 Task: Create a blank project AgileFrame with privacy Public and default view as List and in the team Taskers . Create three sections in the project as To-Do, Doing and Done
Action: Mouse moved to (90, 181)
Screenshot: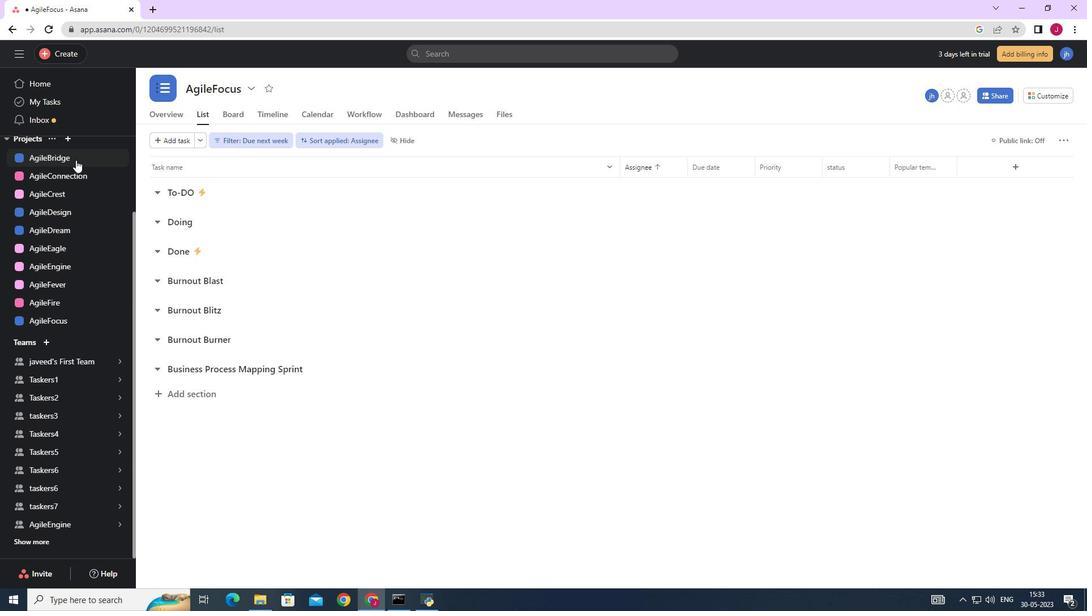 
Action: Mouse scrolled (90, 181) with delta (0, 0)
Screenshot: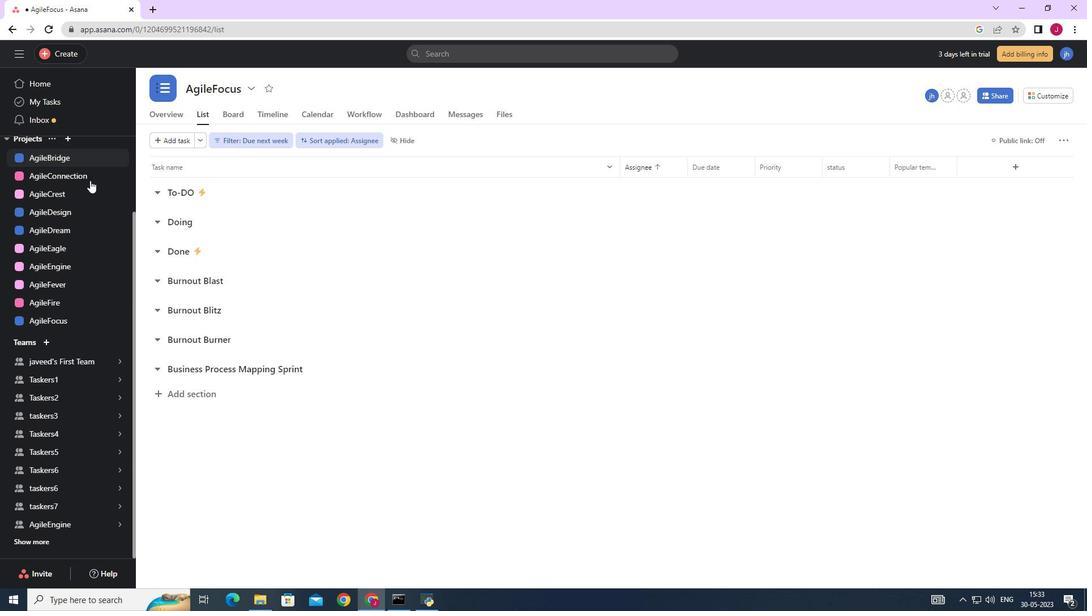 
Action: Mouse scrolled (90, 181) with delta (0, 0)
Screenshot: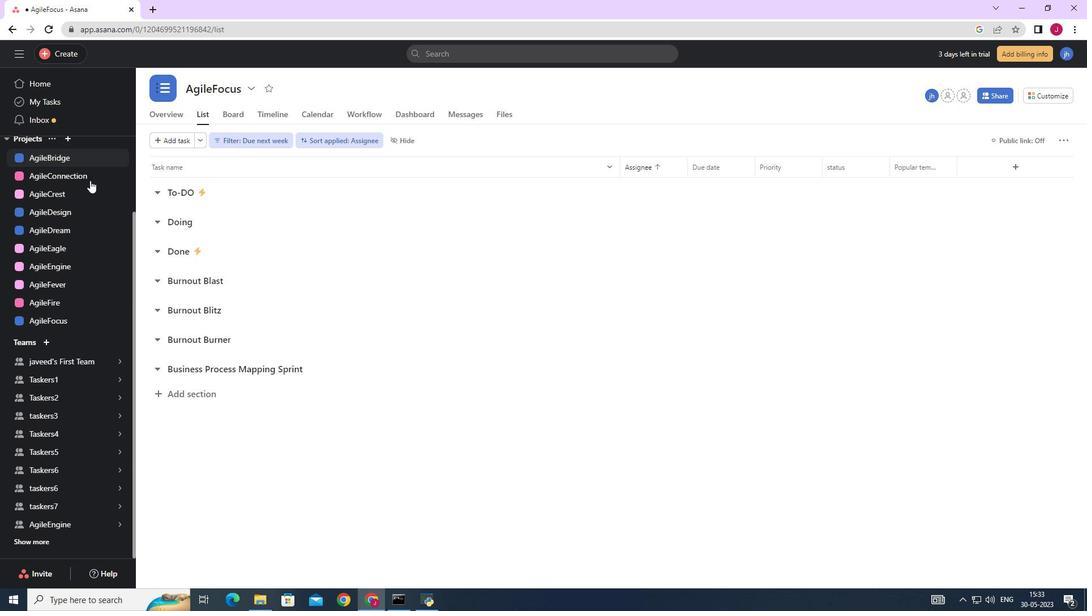 
Action: Mouse scrolled (90, 181) with delta (0, 0)
Screenshot: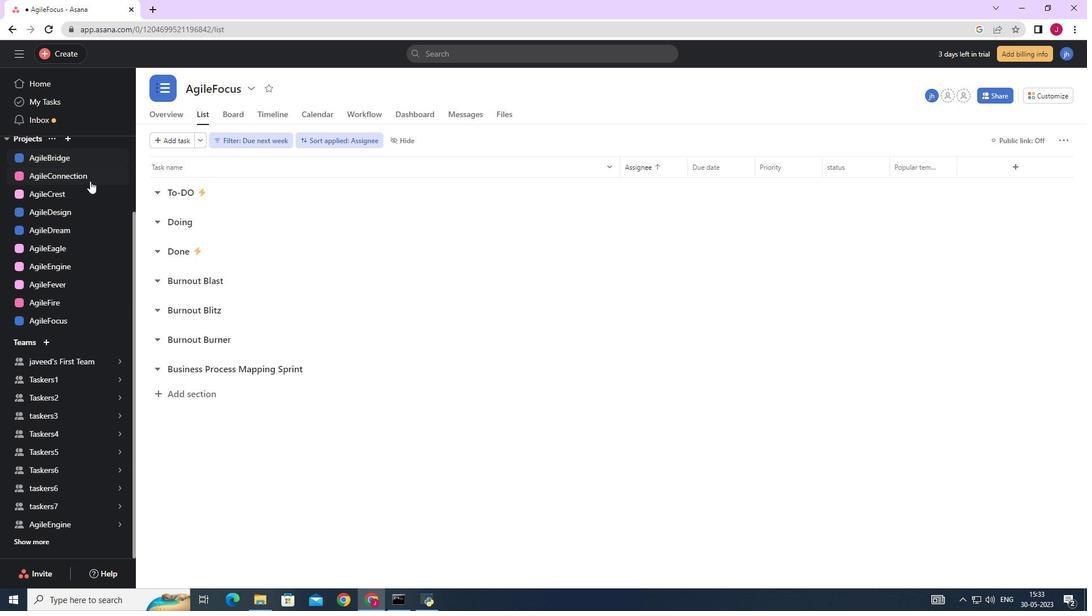 
Action: Mouse moved to (71, 236)
Screenshot: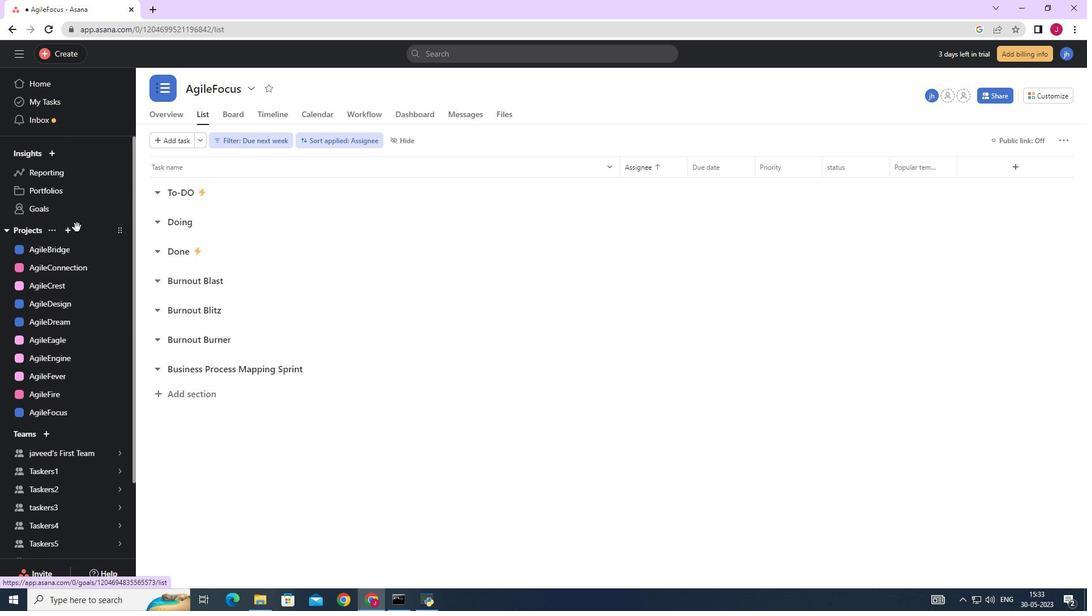 
Action: Mouse pressed left at (71, 236)
Screenshot: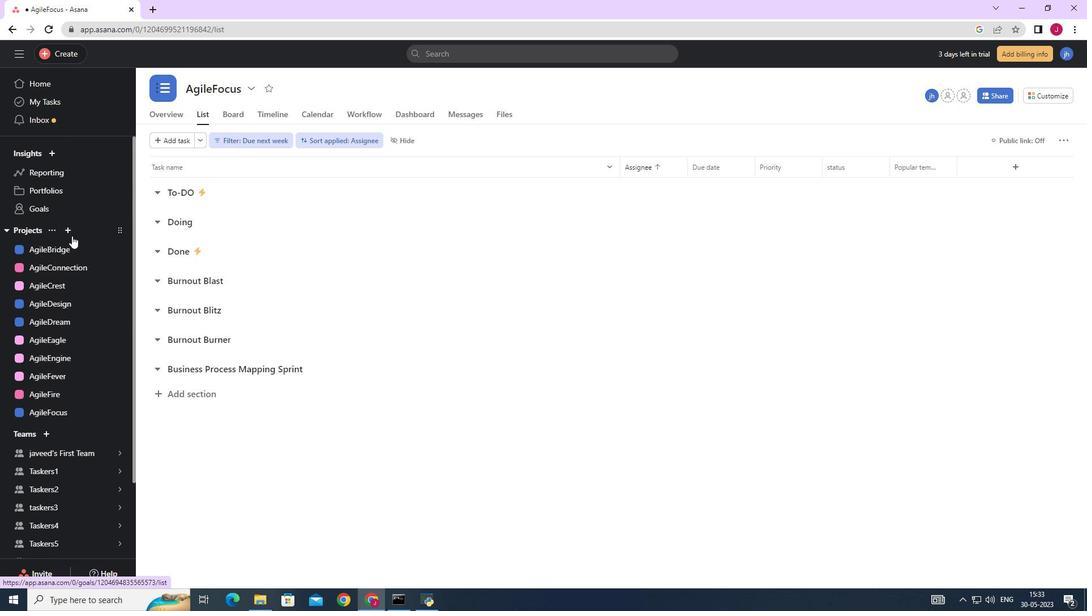 
Action: Mouse moved to (105, 252)
Screenshot: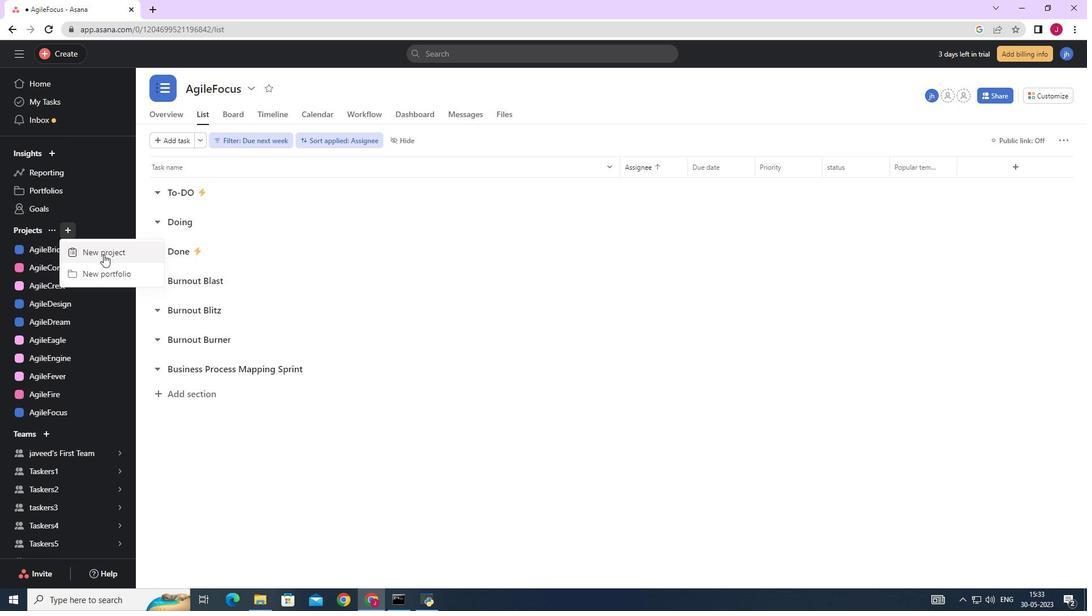 
Action: Mouse pressed left at (105, 252)
Screenshot: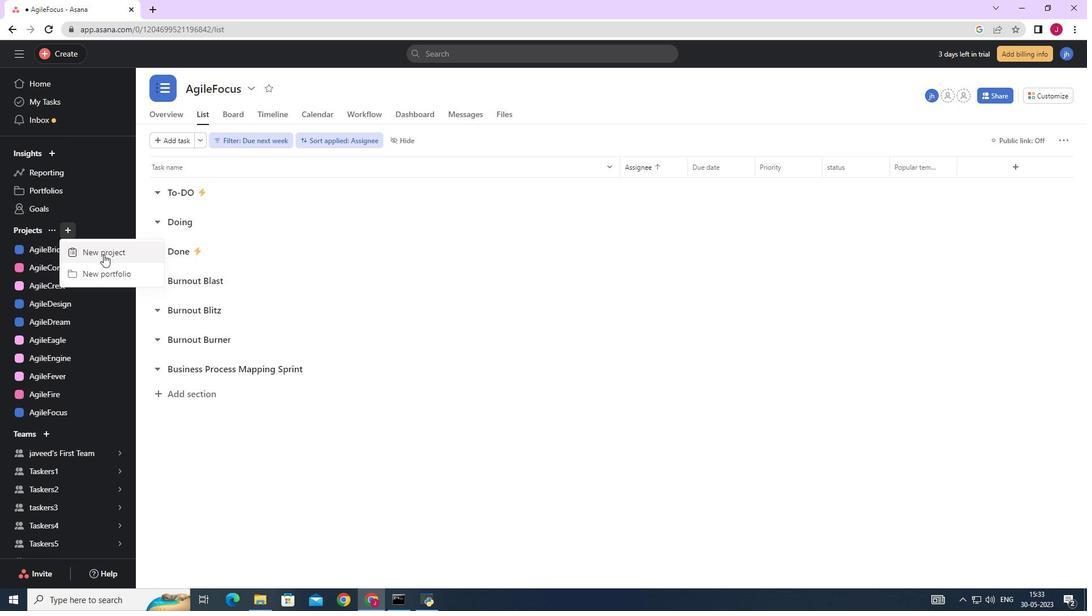 
Action: Mouse moved to (436, 243)
Screenshot: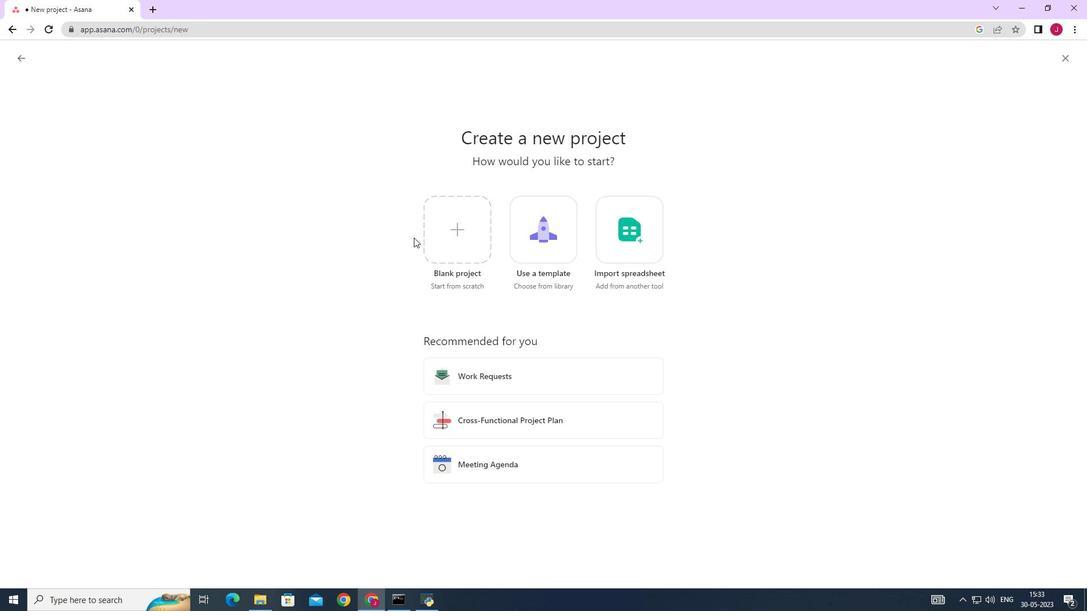 
Action: Mouse pressed left at (436, 243)
Screenshot: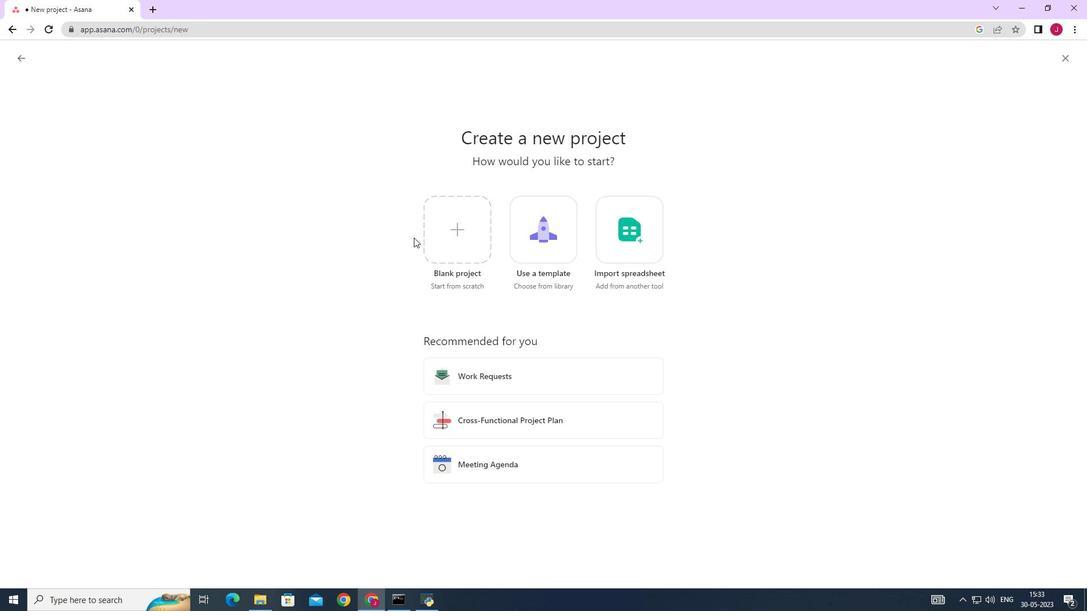 
Action: Mouse moved to (269, 147)
Screenshot: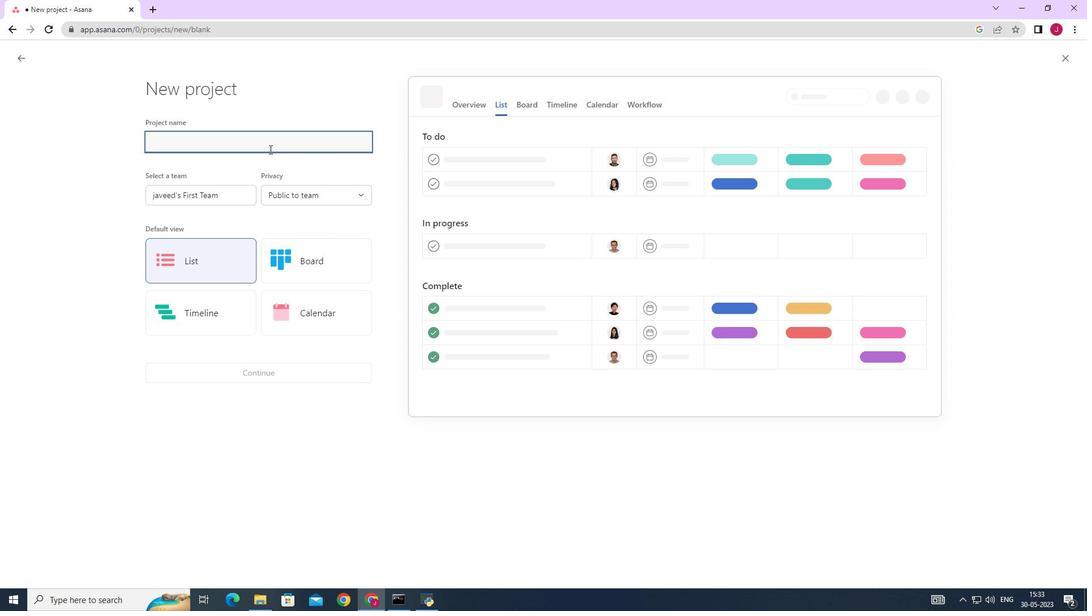 
Action: Mouse pressed left at (269, 147)
Screenshot: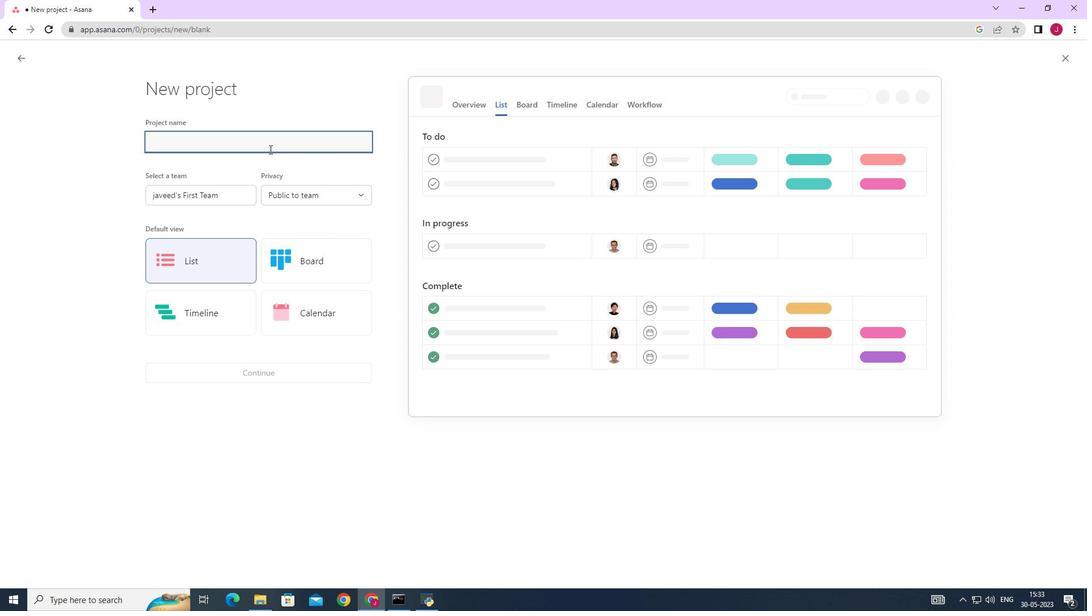 
Action: Key pressed <Key.caps_lock>A<Key.caps_lock>gile<Key.caps_lock>F<Key.caps_lock>rame
Screenshot: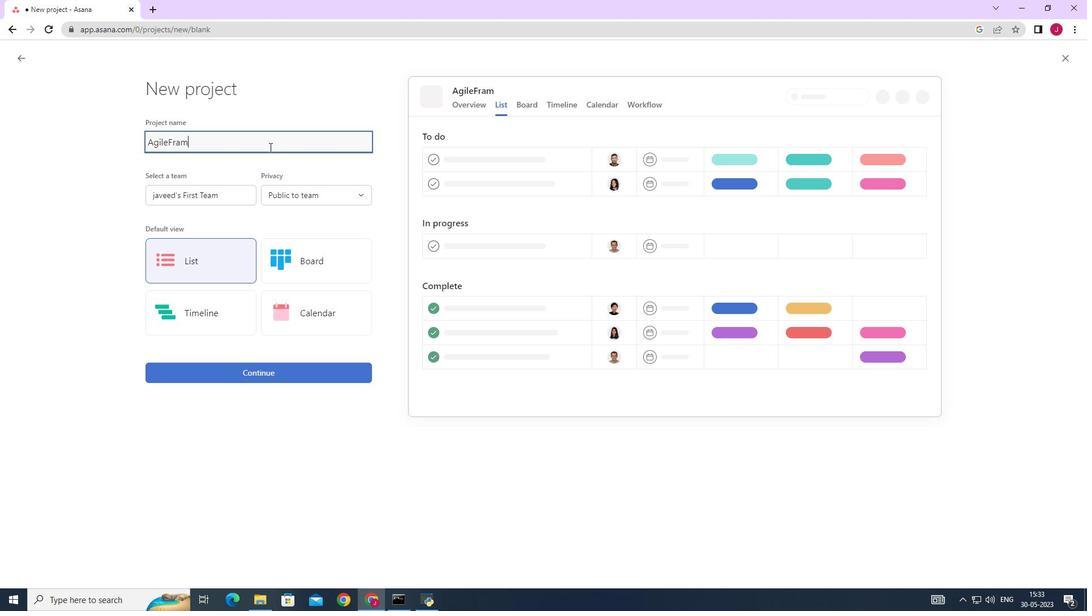
Action: Mouse moved to (199, 190)
Screenshot: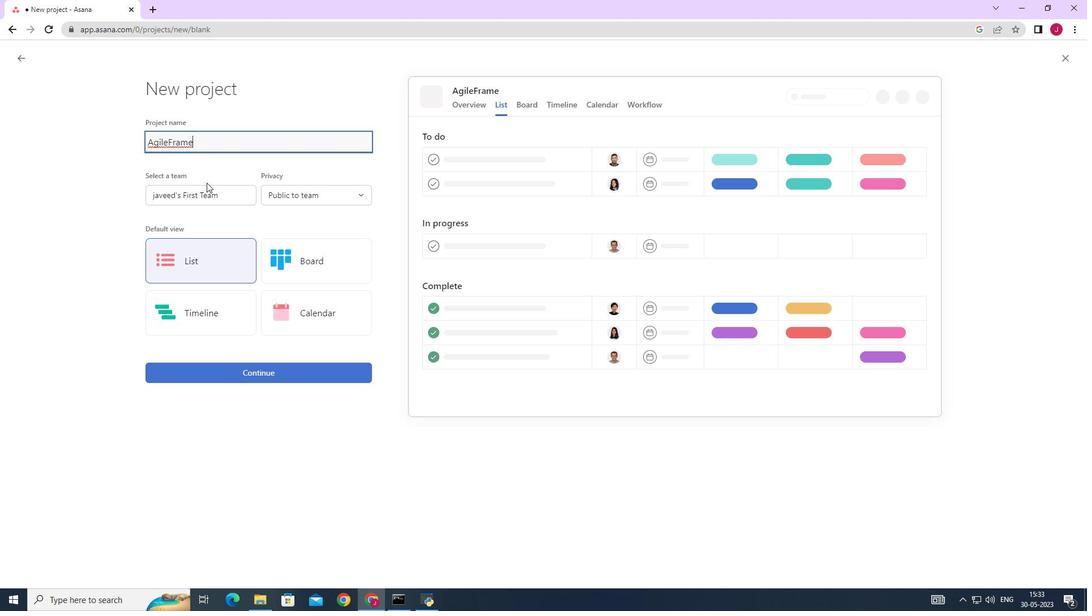 
Action: Mouse pressed left at (199, 190)
Screenshot: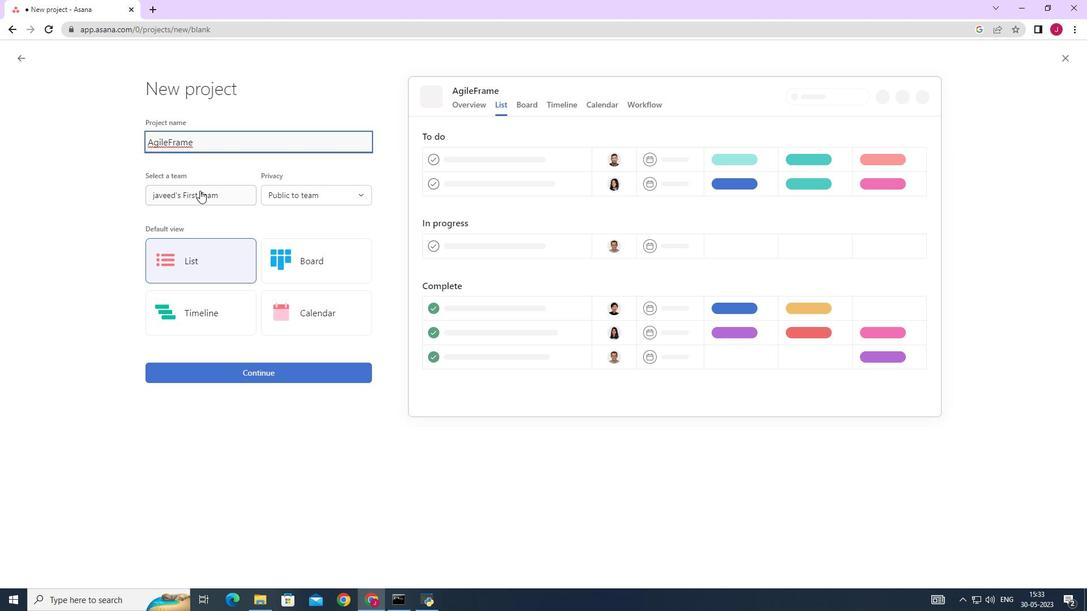 
Action: Mouse moved to (194, 234)
Screenshot: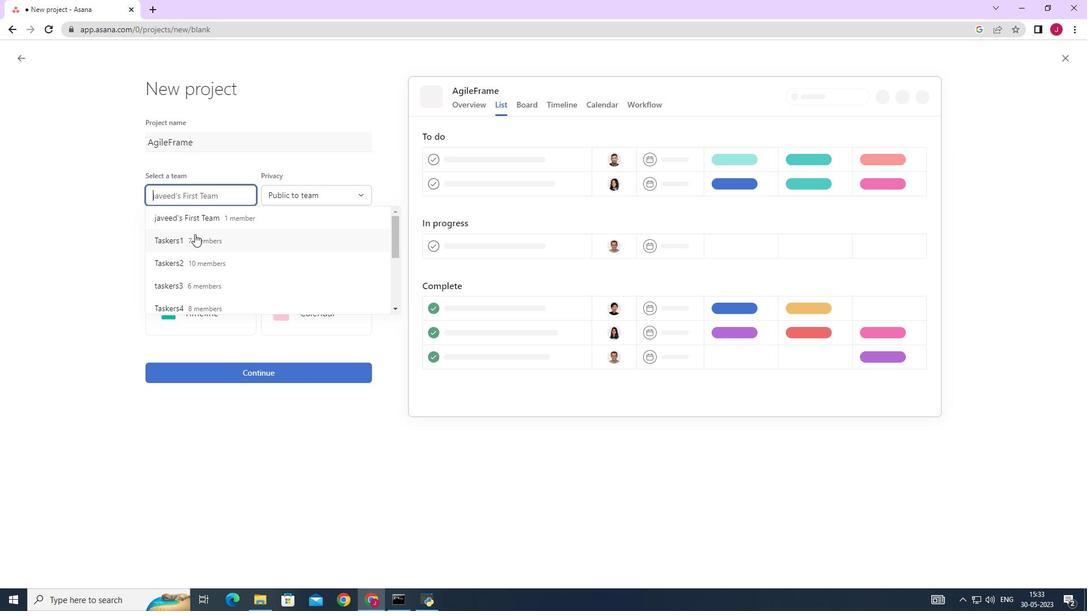 
Action: Mouse pressed left at (194, 234)
Screenshot: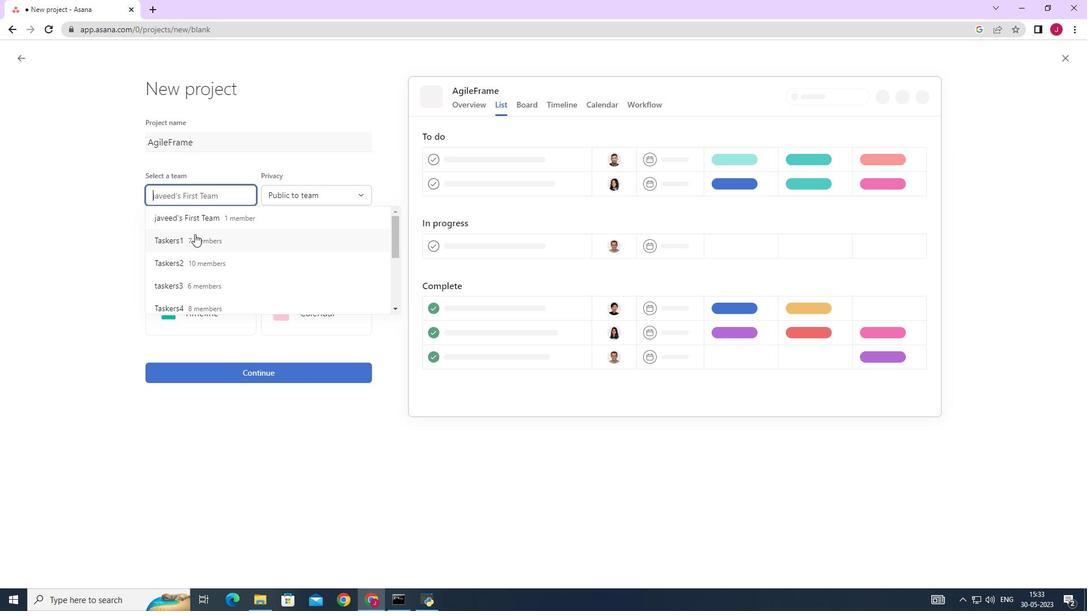 
Action: Mouse moved to (300, 194)
Screenshot: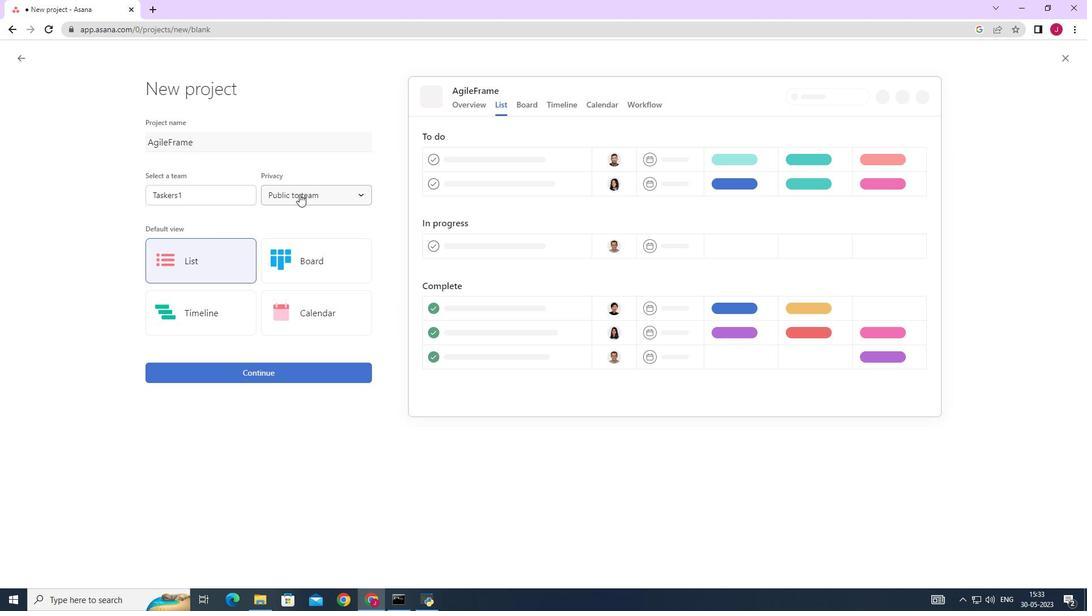 
Action: Mouse pressed left at (300, 194)
Screenshot: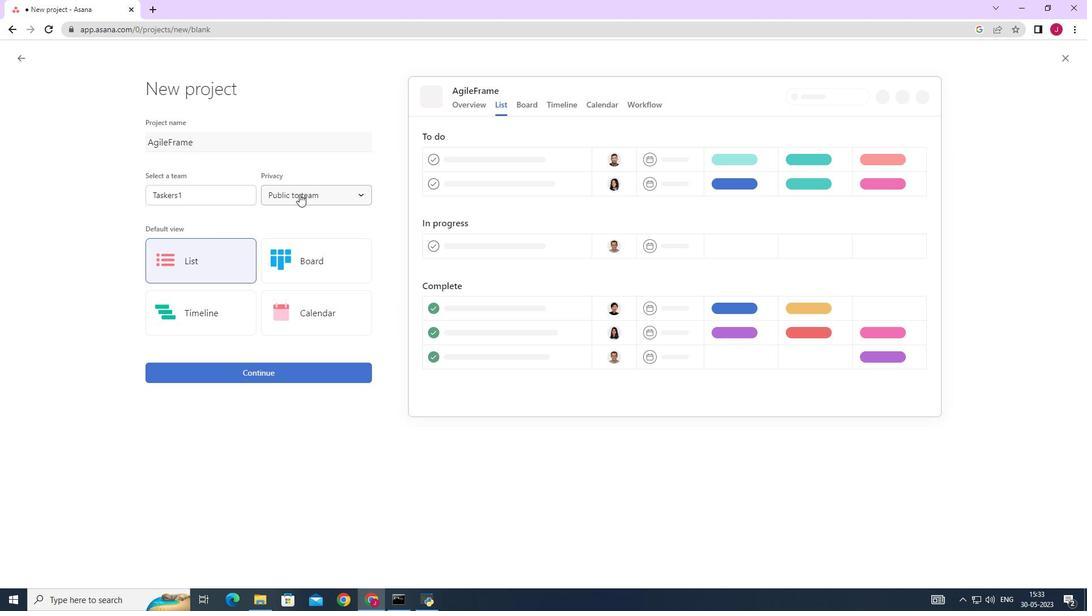 
Action: Mouse moved to (310, 193)
Screenshot: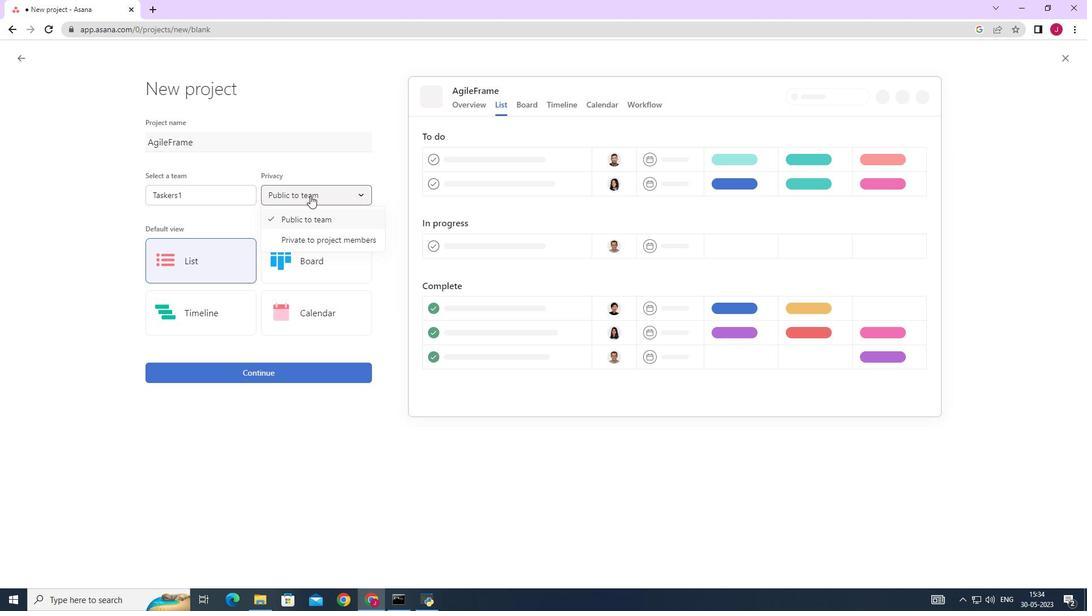 
Action: Mouse pressed left at (310, 193)
Screenshot: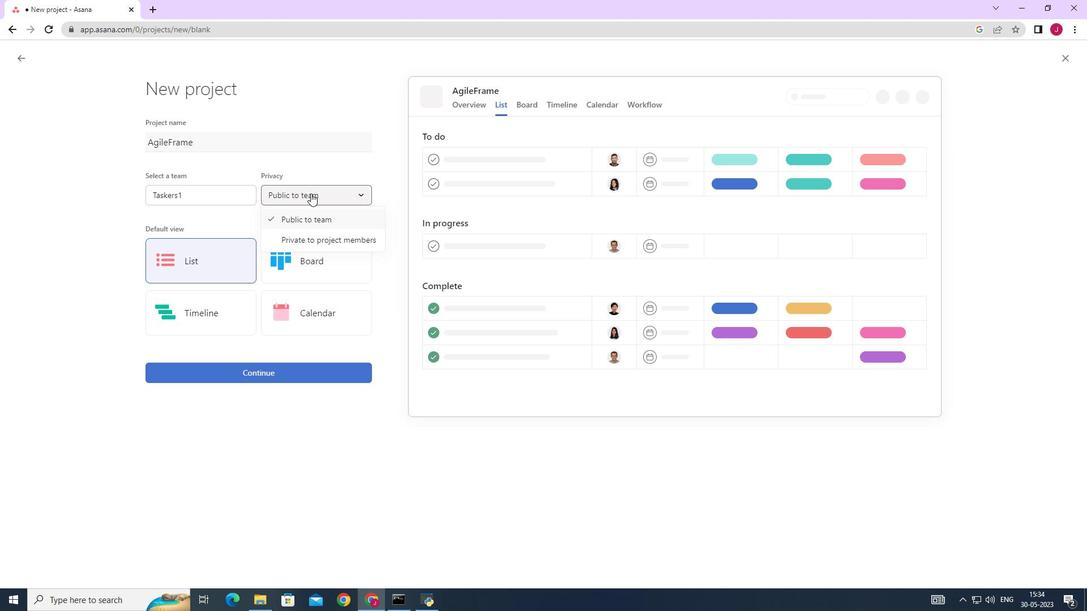 
Action: Mouse moved to (209, 254)
Screenshot: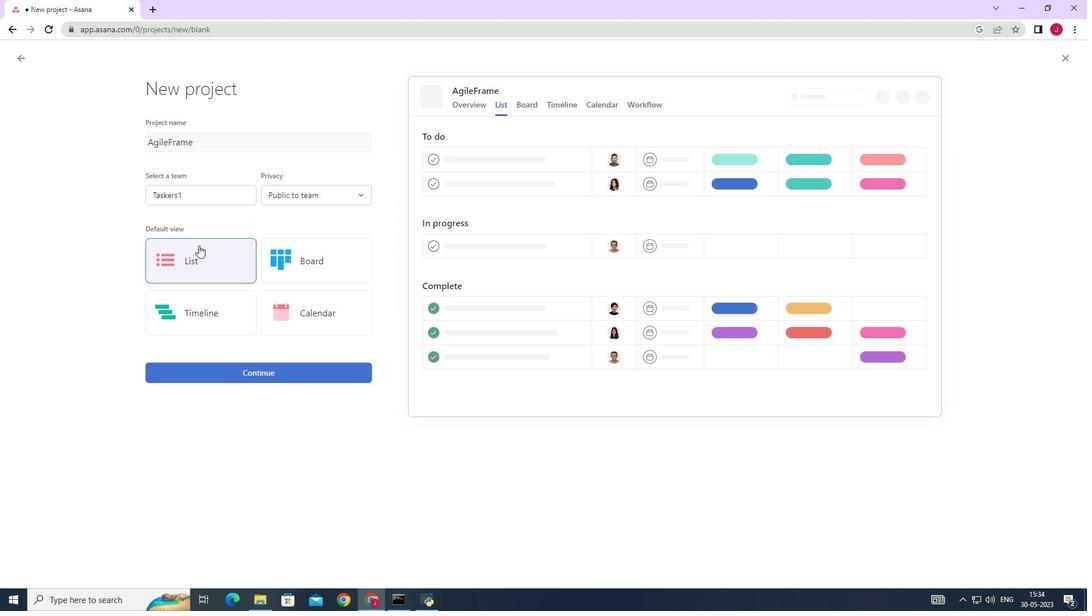 
Action: Mouse pressed left at (209, 254)
Screenshot: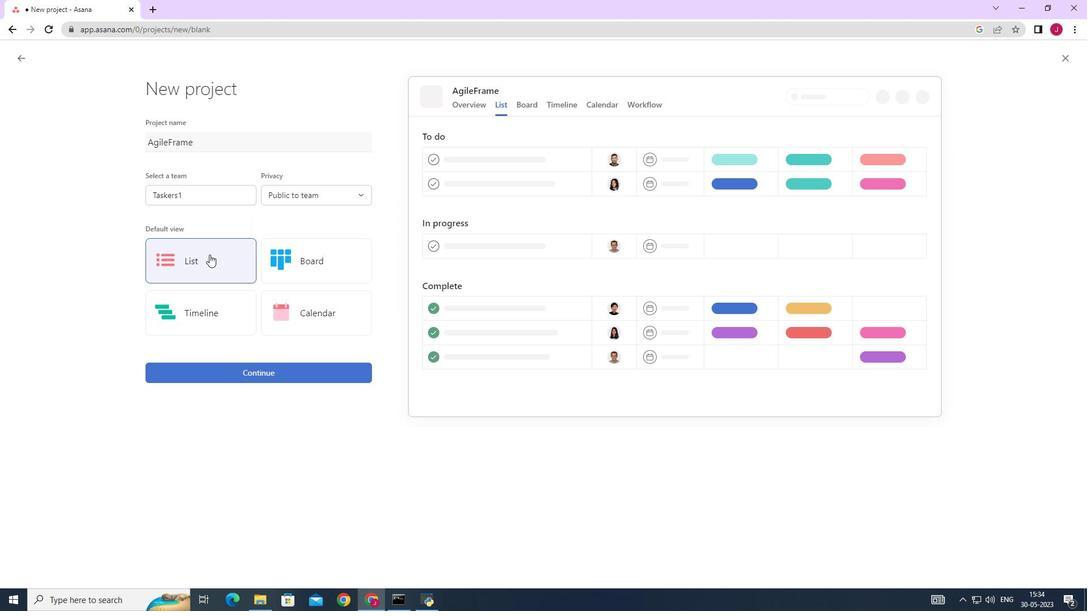 
Action: Mouse moved to (249, 372)
Screenshot: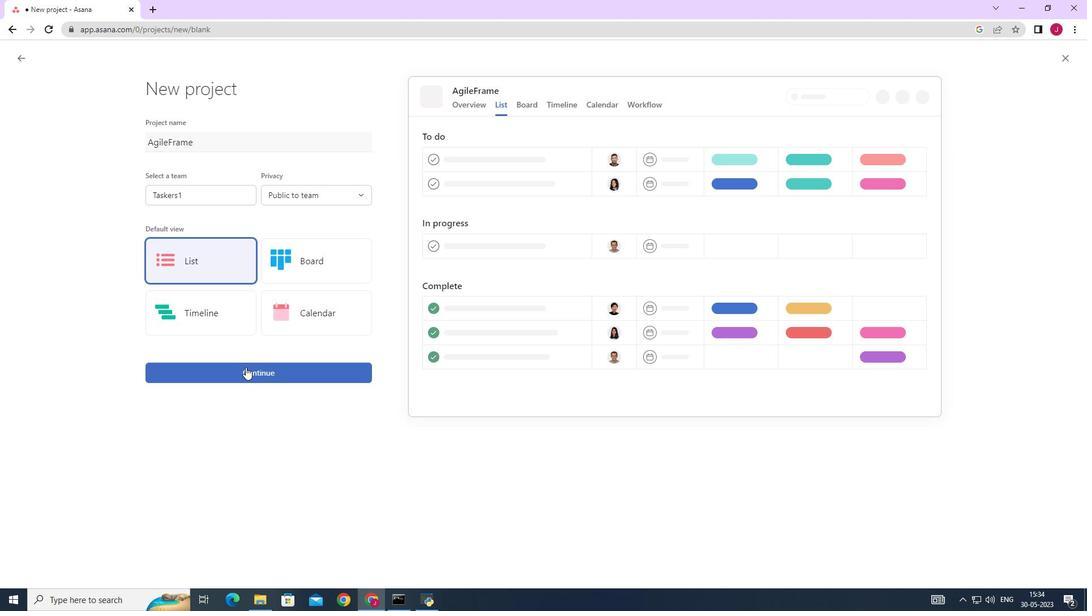 
Action: Mouse pressed left at (249, 372)
Screenshot: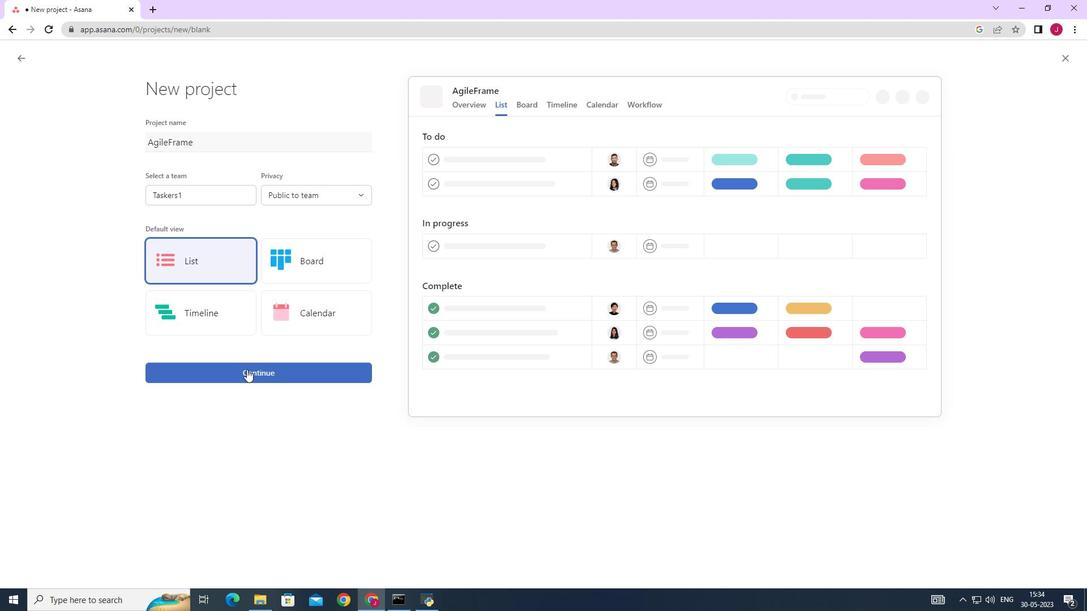 
Action: Mouse moved to (251, 302)
Screenshot: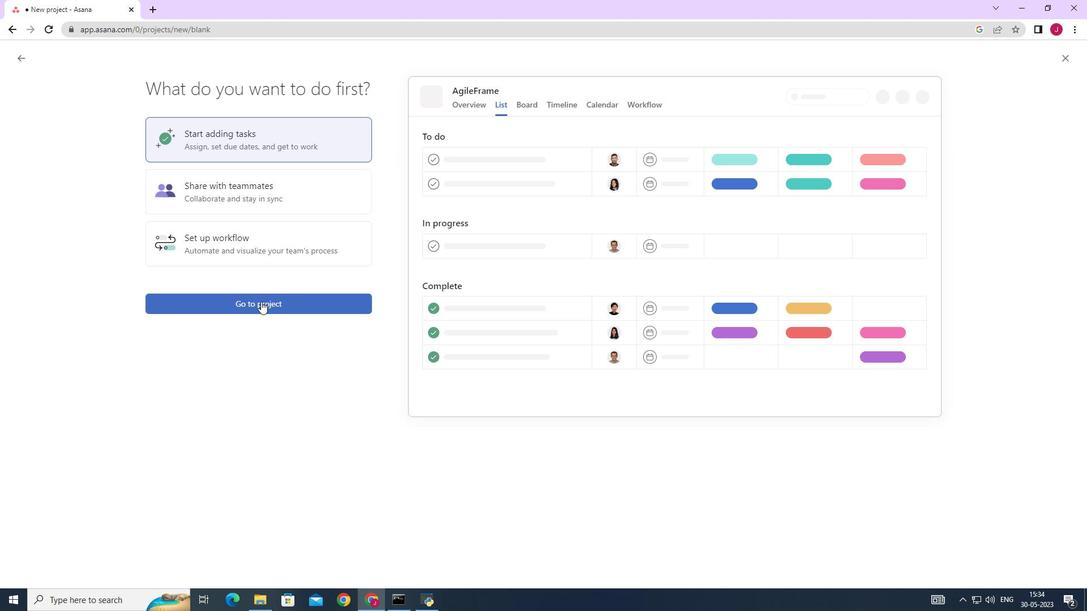 
Action: Mouse pressed left at (251, 302)
Screenshot: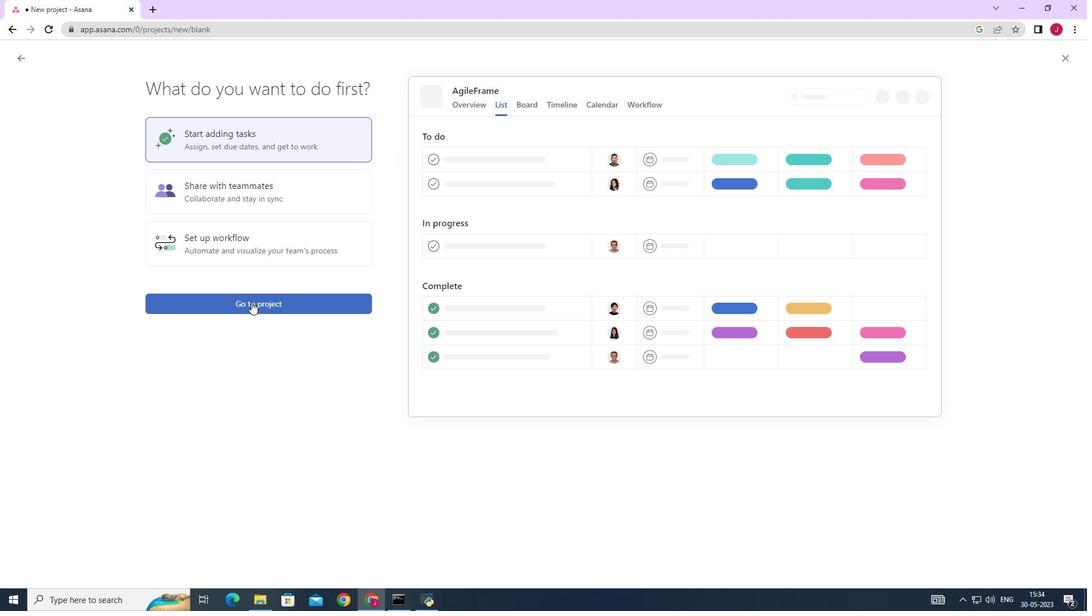 
Action: Mouse moved to (192, 250)
Screenshot: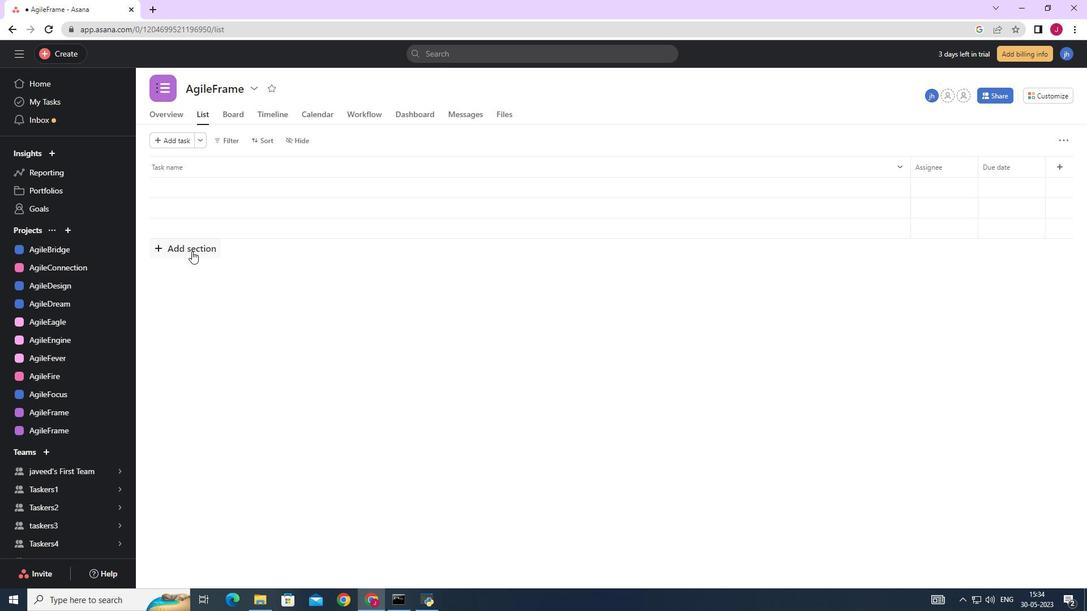 
Action: Mouse pressed left at (192, 250)
Screenshot: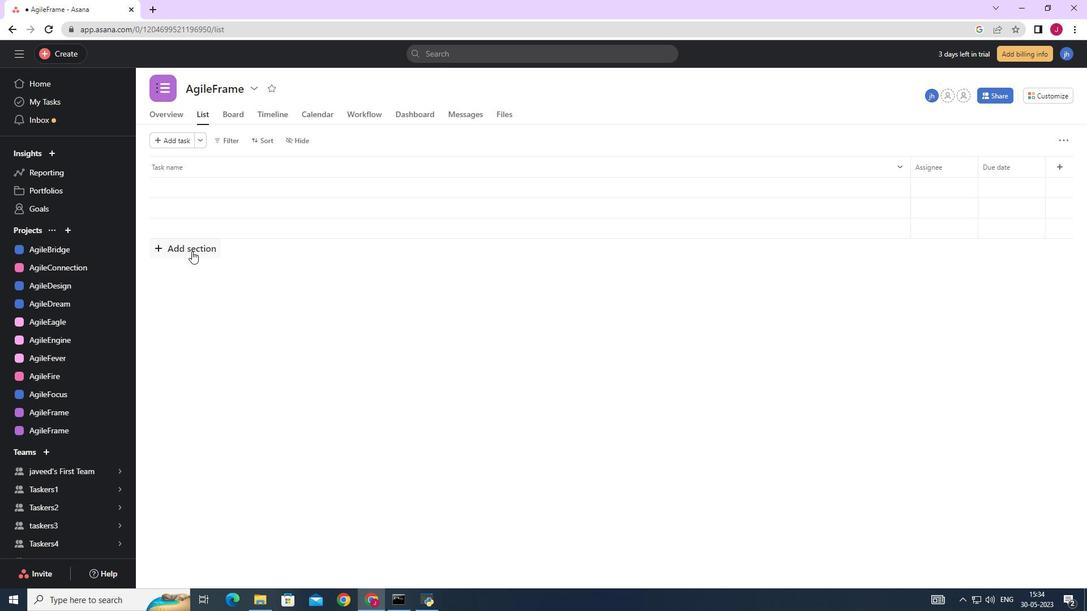 
Action: Mouse moved to (604, 219)
Screenshot: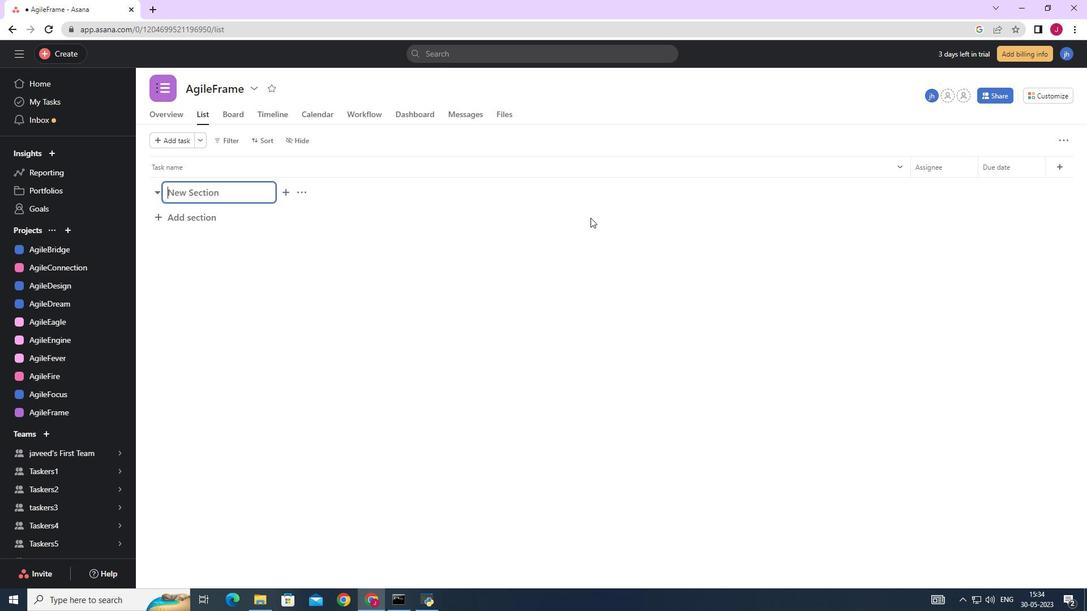 
Action: Key pressed <Key.caps_lock>T<Key.caps_lock>o-<Key.caps_lock>D<Key.caps_lock>o
Screenshot: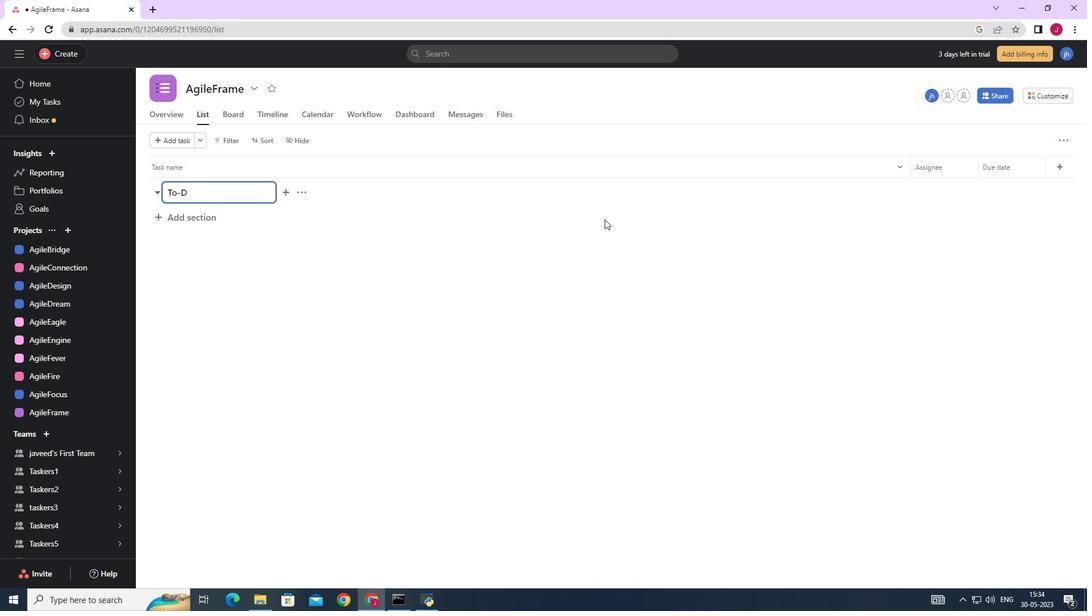 
Action: Mouse moved to (208, 218)
Screenshot: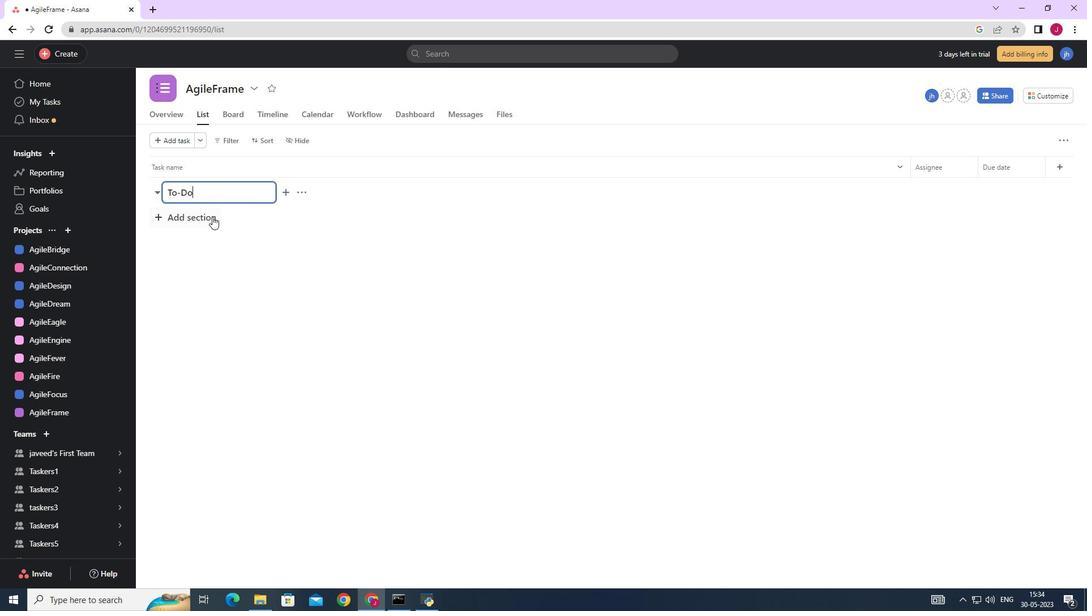 
Action: Mouse pressed left at (208, 218)
Screenshot: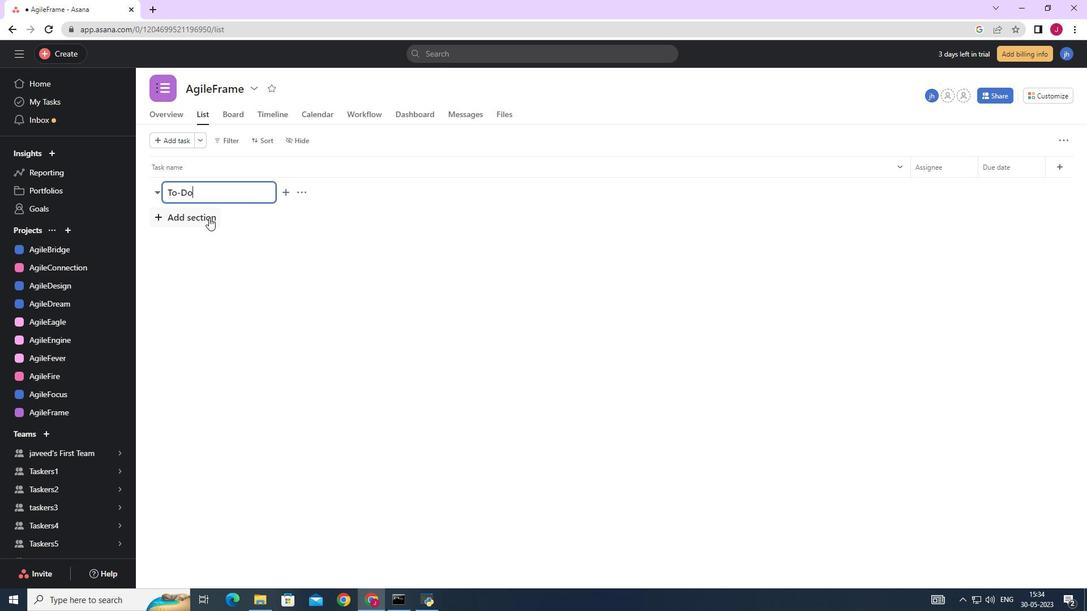 
Action: Key pressed <Key.caps_lock>D<Key.caps_lock>oing
Screenshot: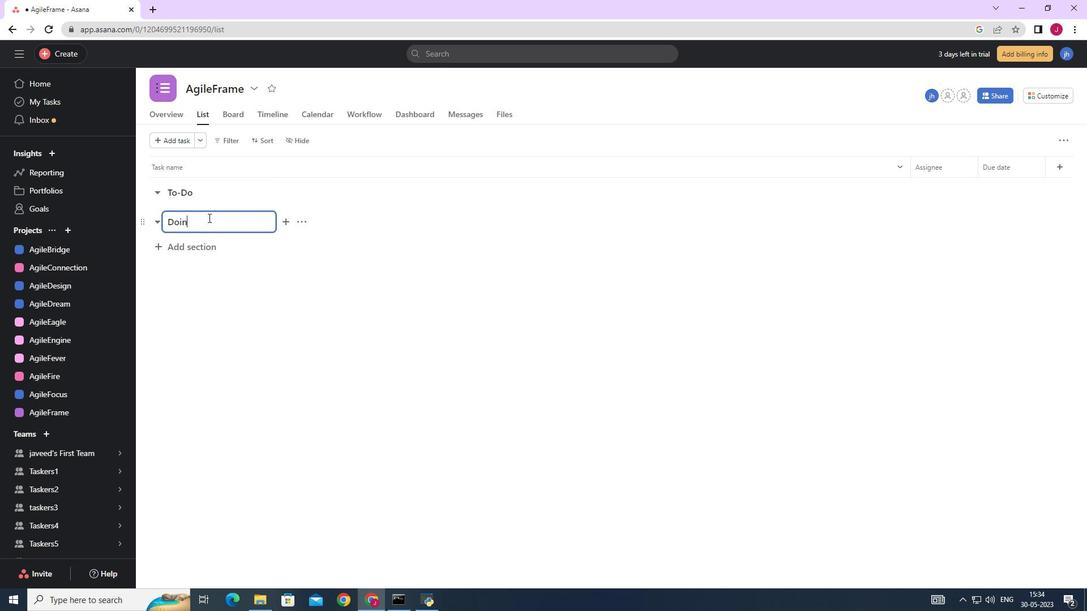 
Action: Mouse moved to (208, 243)
Screenshot: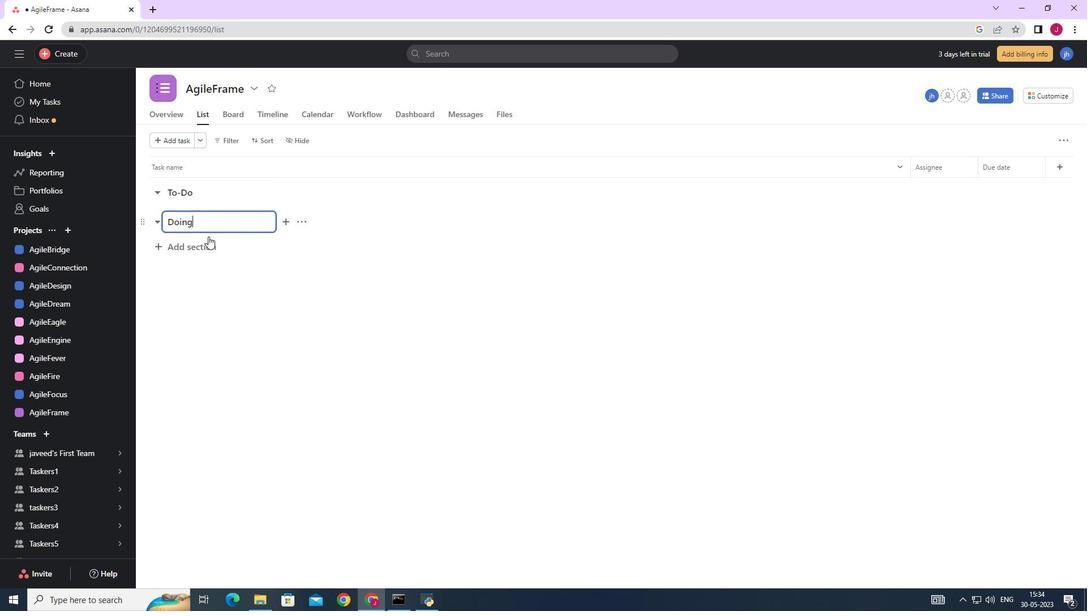 
Action: Mouse pressed left at (208, 243)
Screenshot: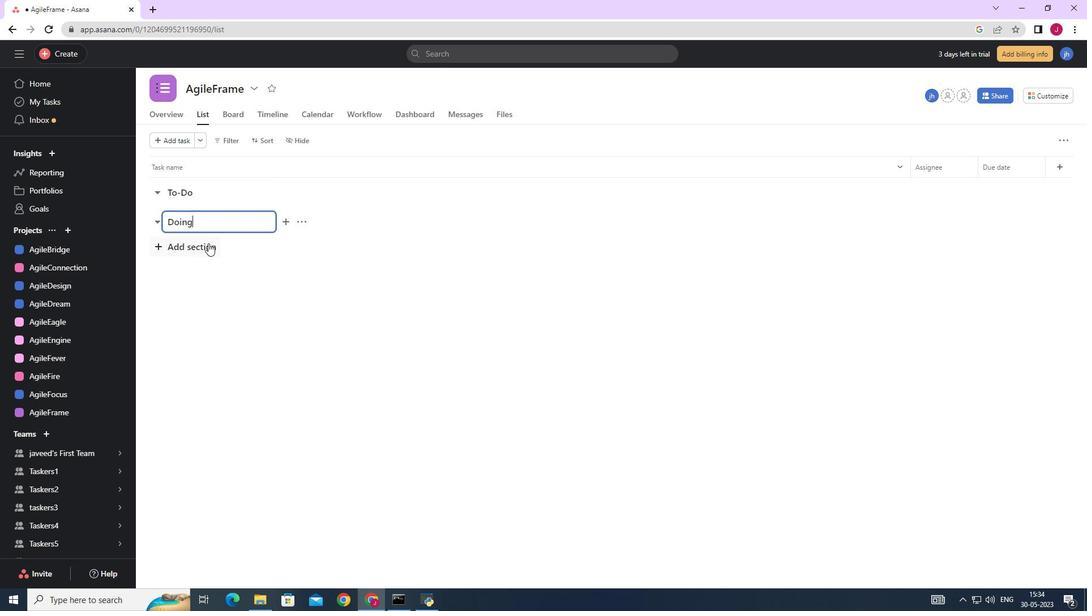 
Action: Mouse moved to (208, 243)
Screenshot: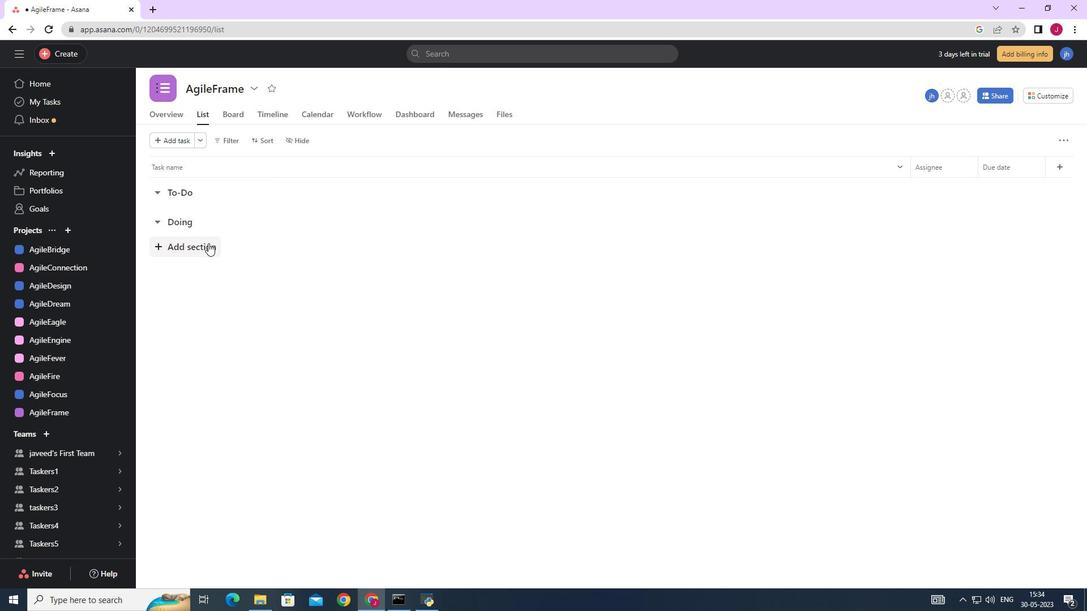 
Action: Key pressed <Key.caps_lock>D<Key.caps_lock>one
Screenshot: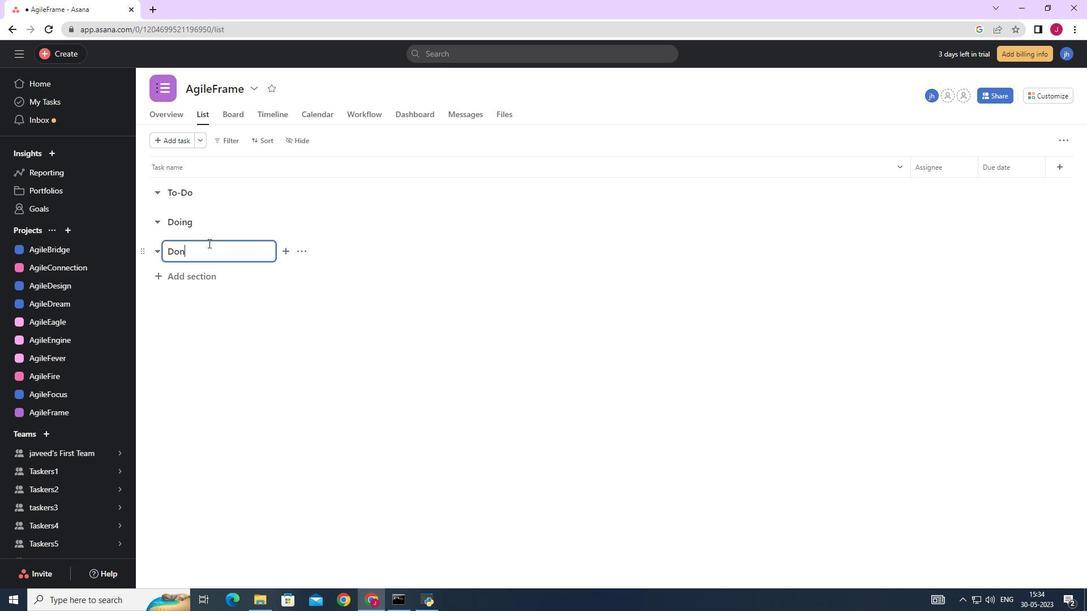 
Action: Mouse moved to (220, 241)
Screenshot: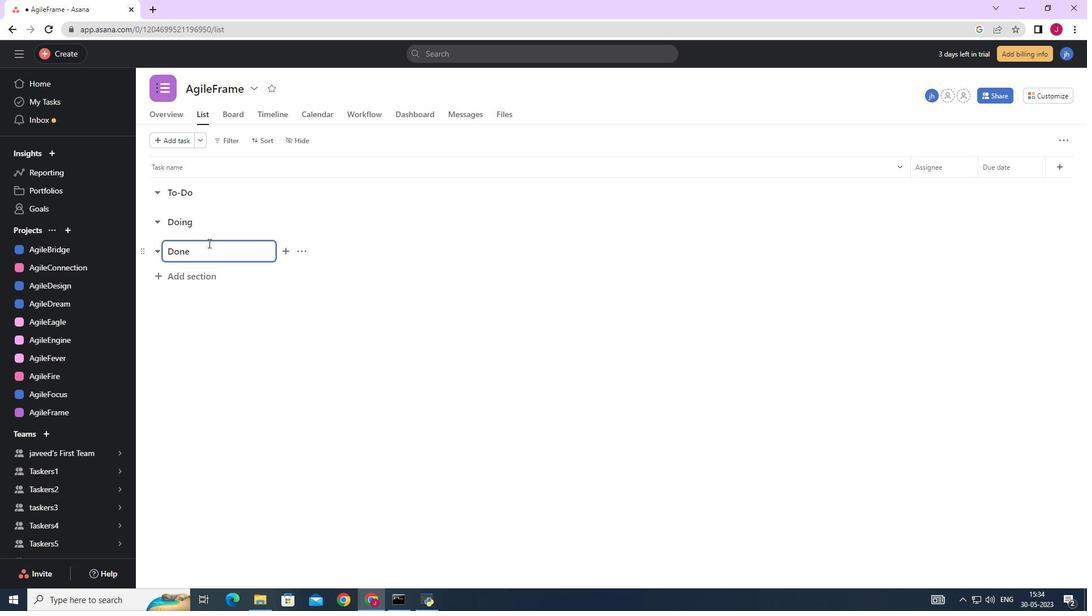 
Action: Key pressed <Key.enter>
Screenshot: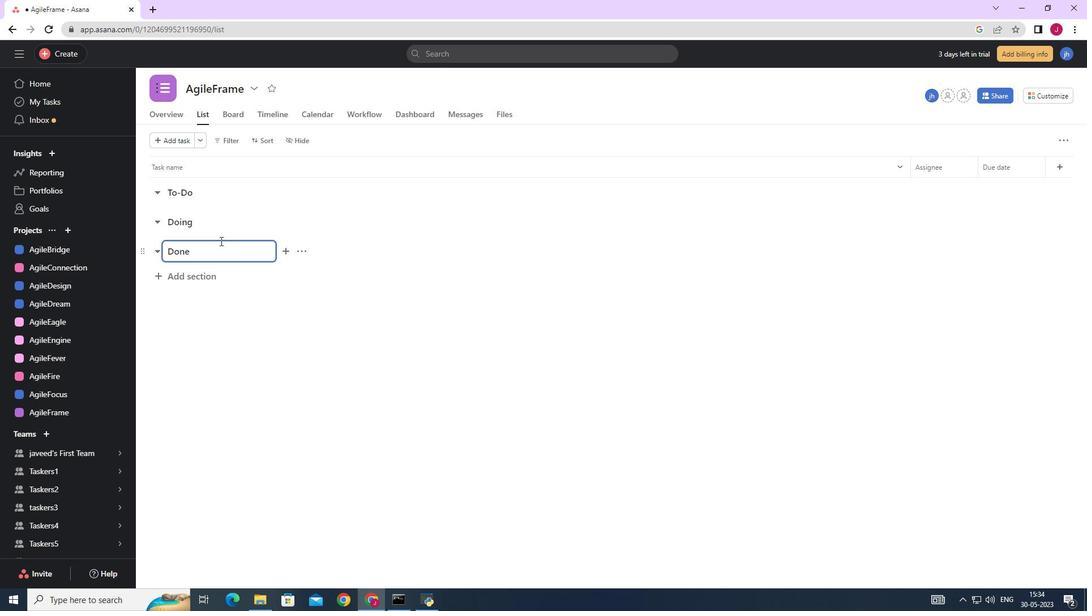 
Action: Mouse moved to (320, 281)
Screenshot: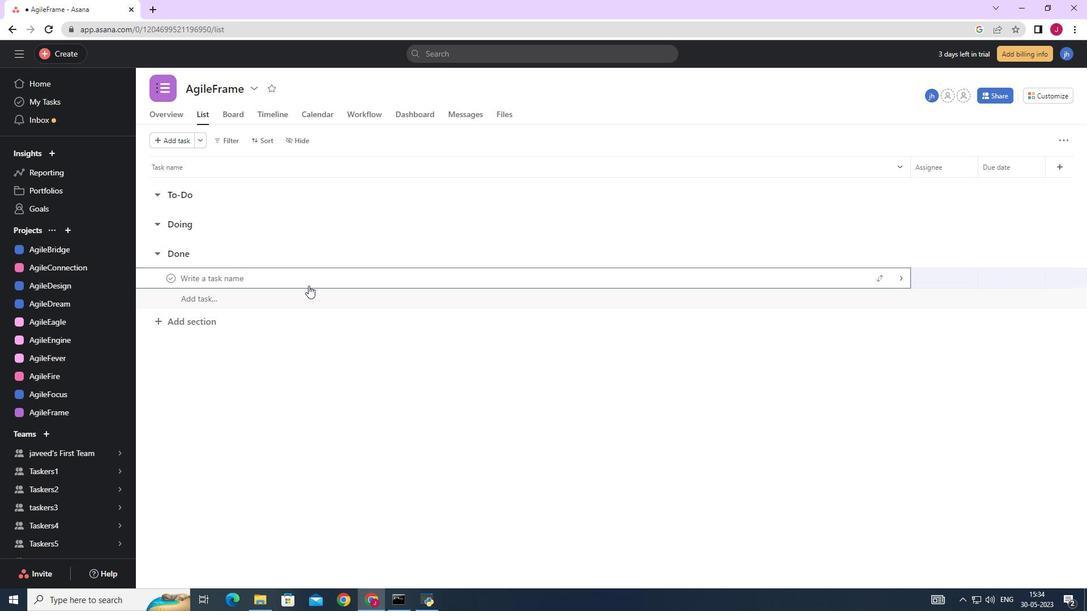 
